 Task: Add Nordic Naturals Childrens DHA to the cart.
Action: Mouse moved to (344, 161)
Screenshot: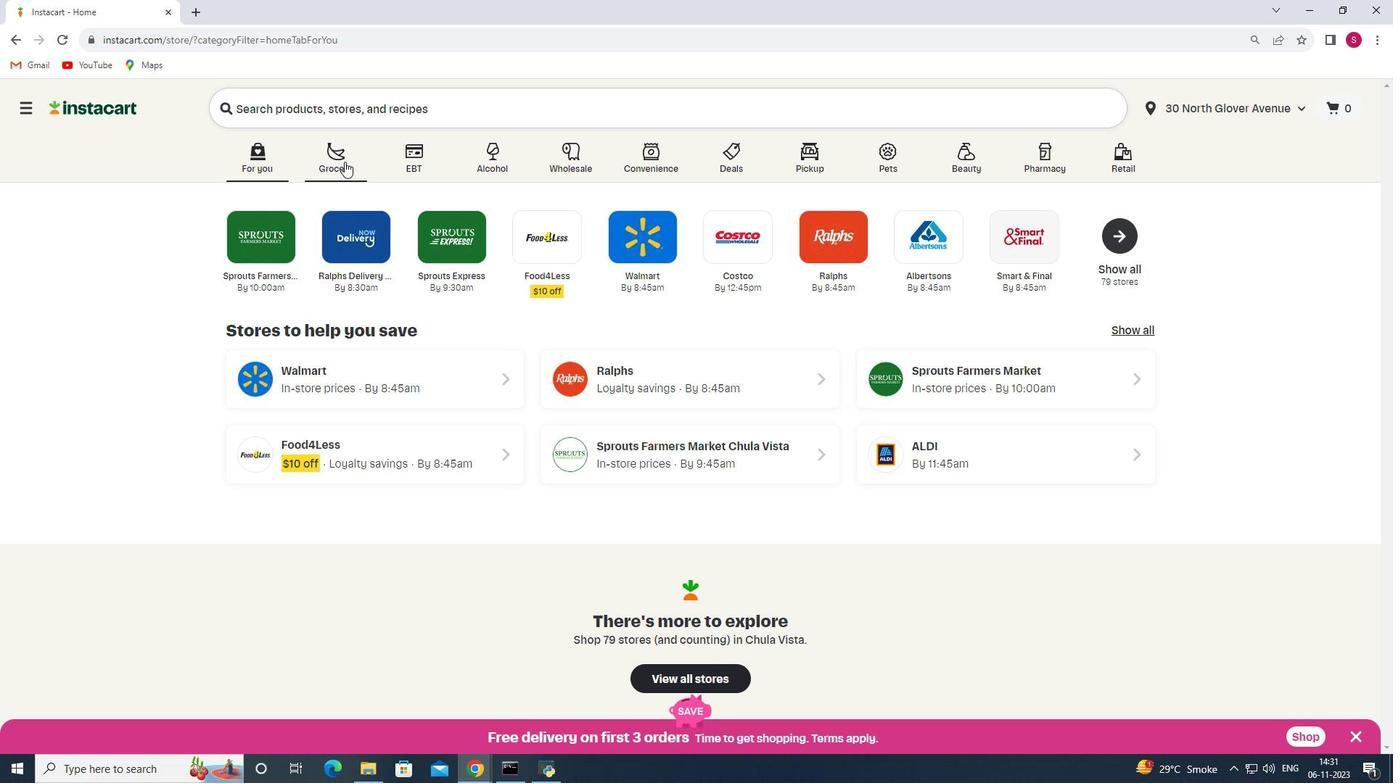 
Action: Mouse pressed left at (344, 161)
Screenshot: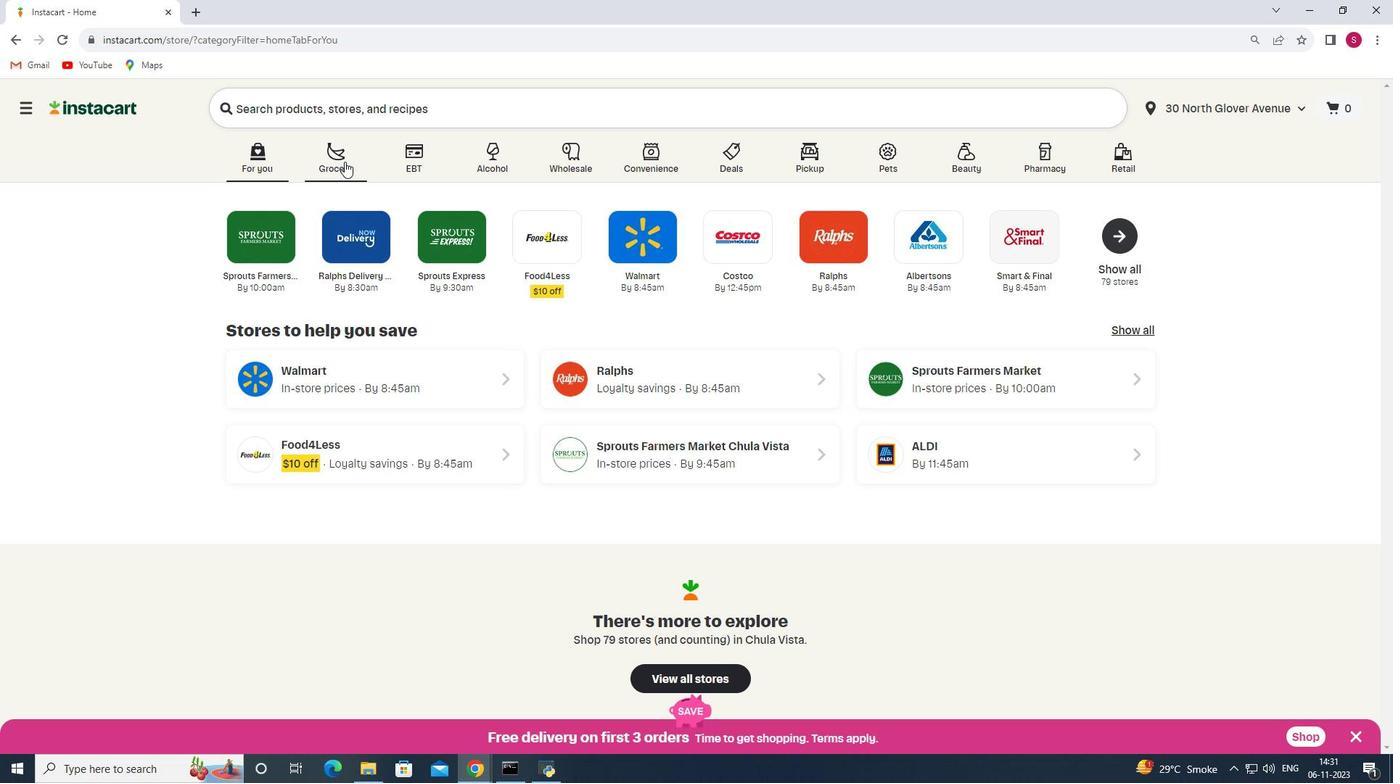 
Action: Mouse moved to (303, 400)
Screenshot: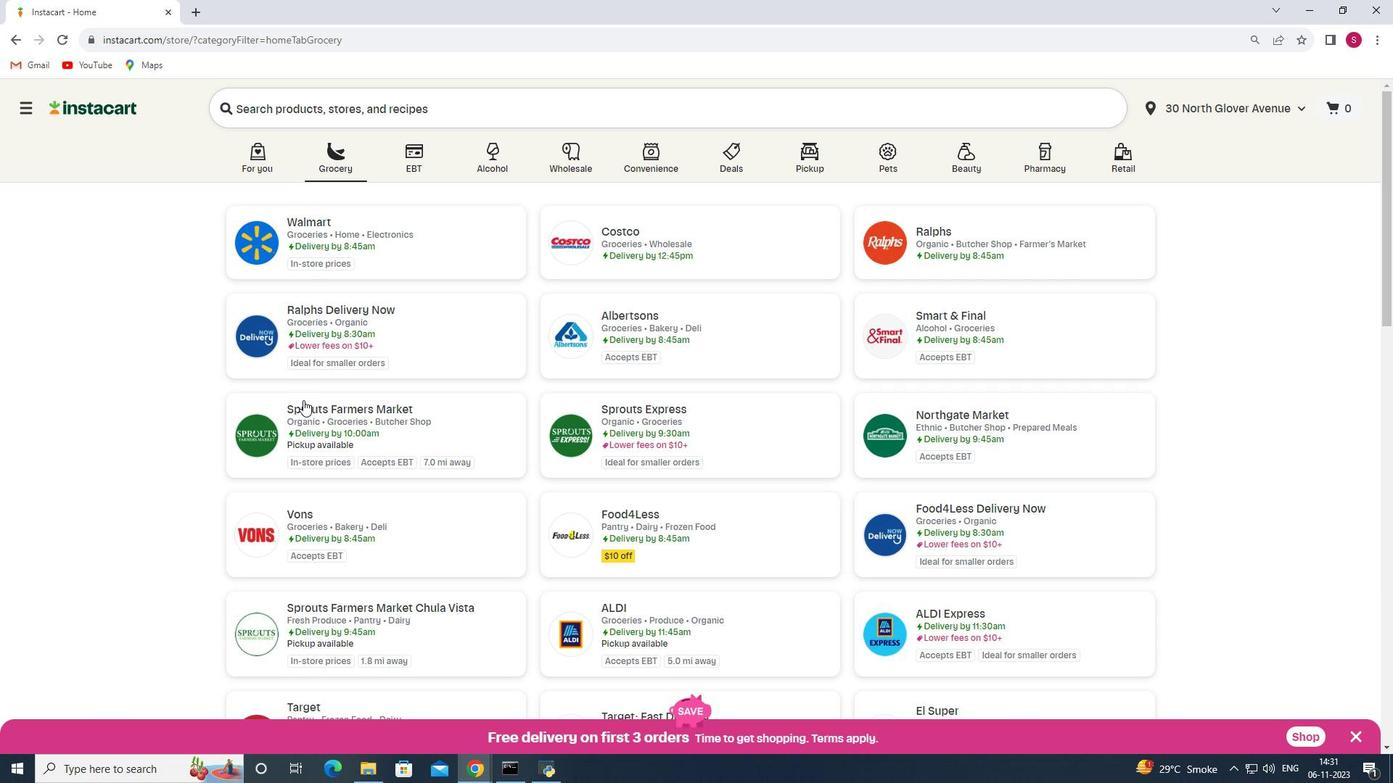 
Action: Mouse pressed left at (303, 400)
Screenshot: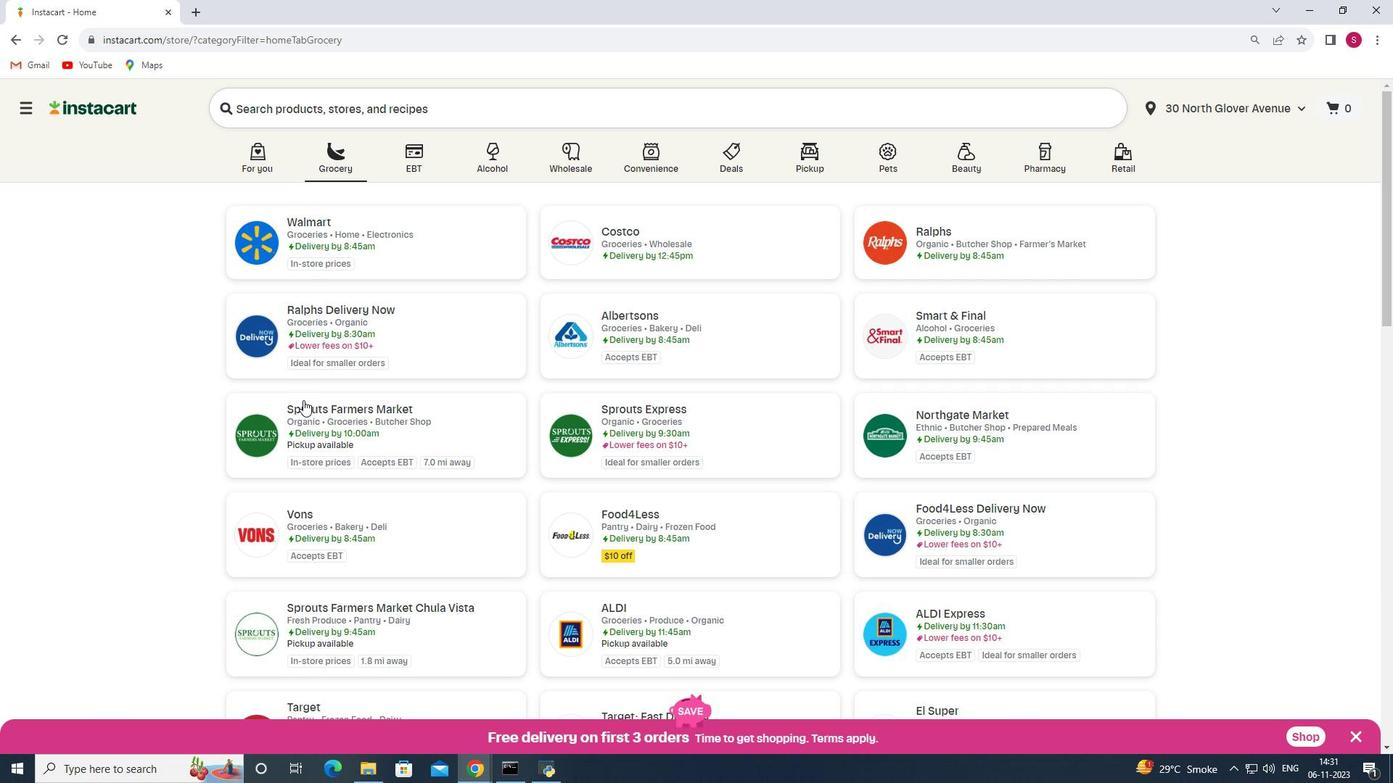 
Action: Mouse moved to (113, 537)
Screenshot: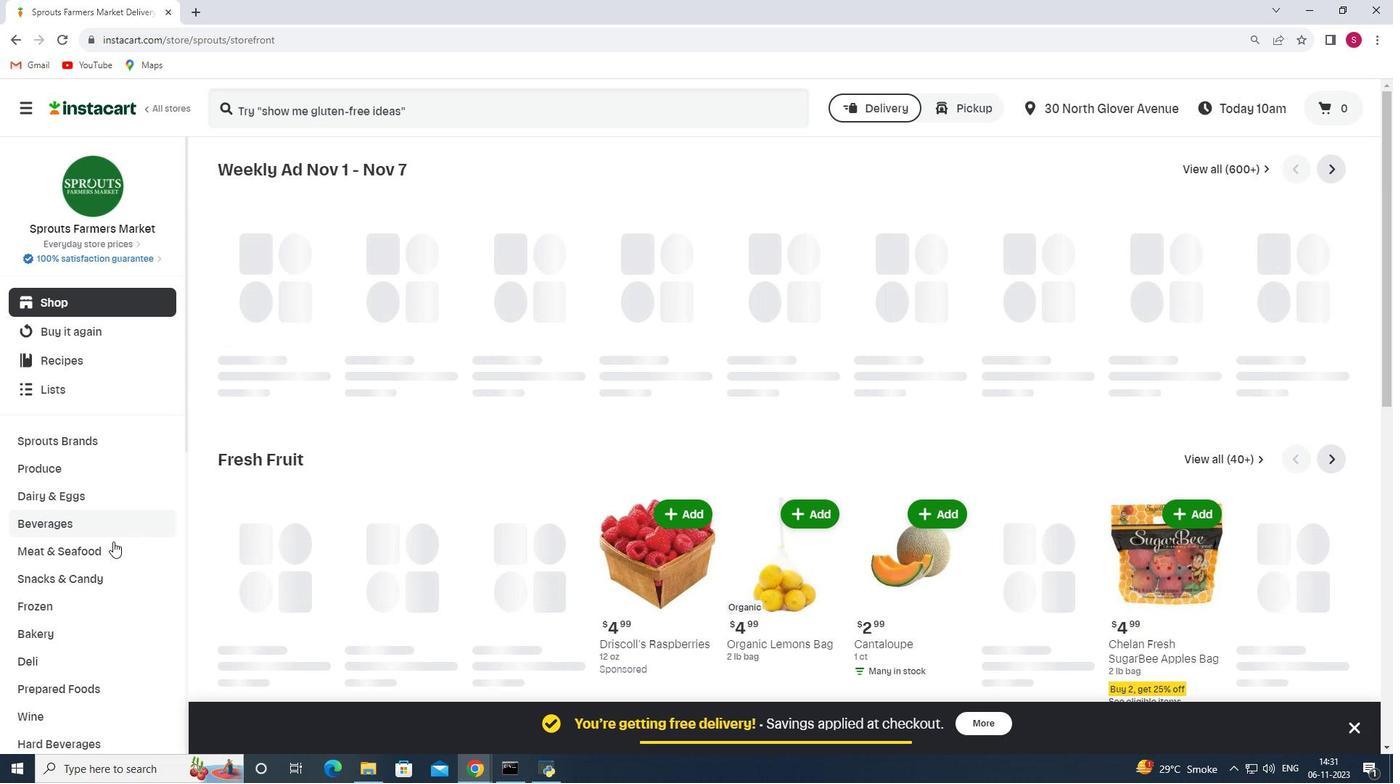 
Action: Mouse scrolled (113, 536) with delta (0, 0)
Screenshot: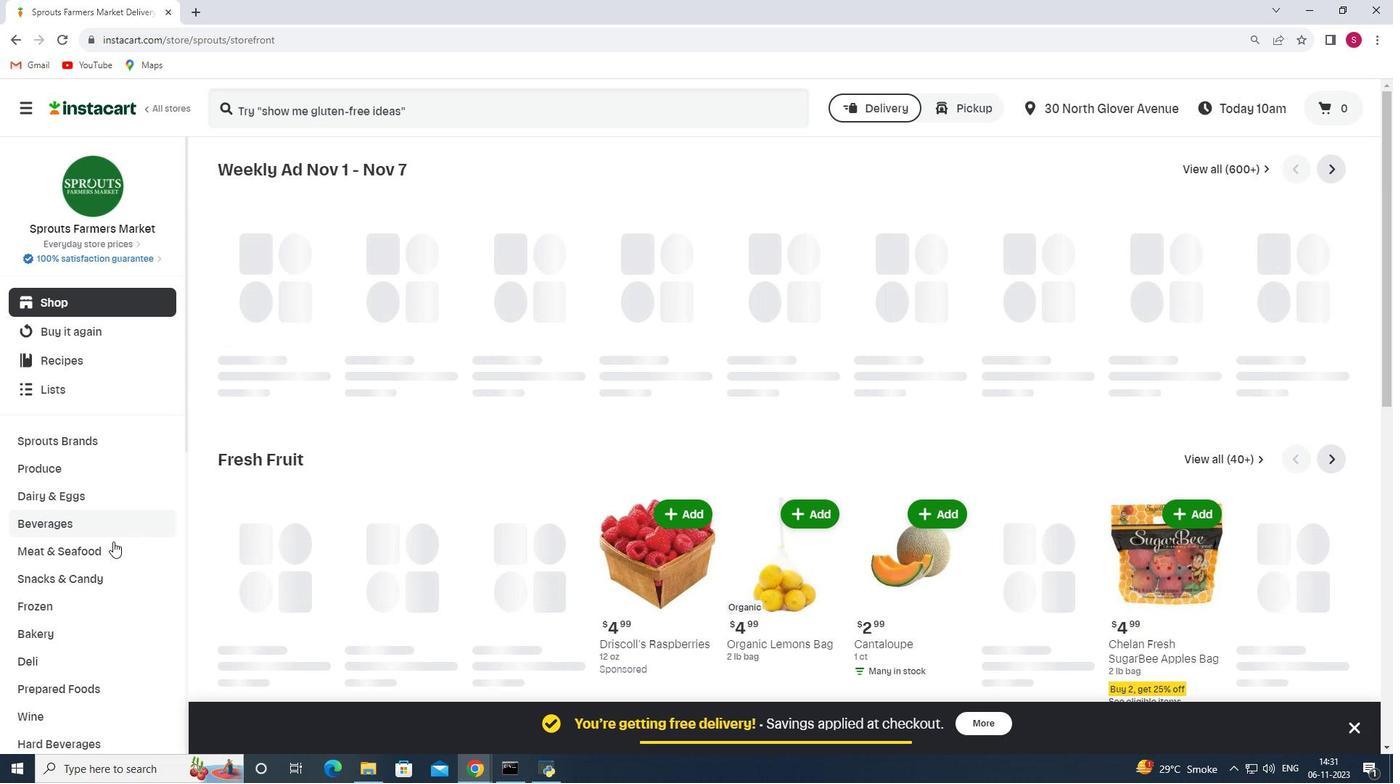 
Action: Mouse moved to (113, 542)
Screenshot: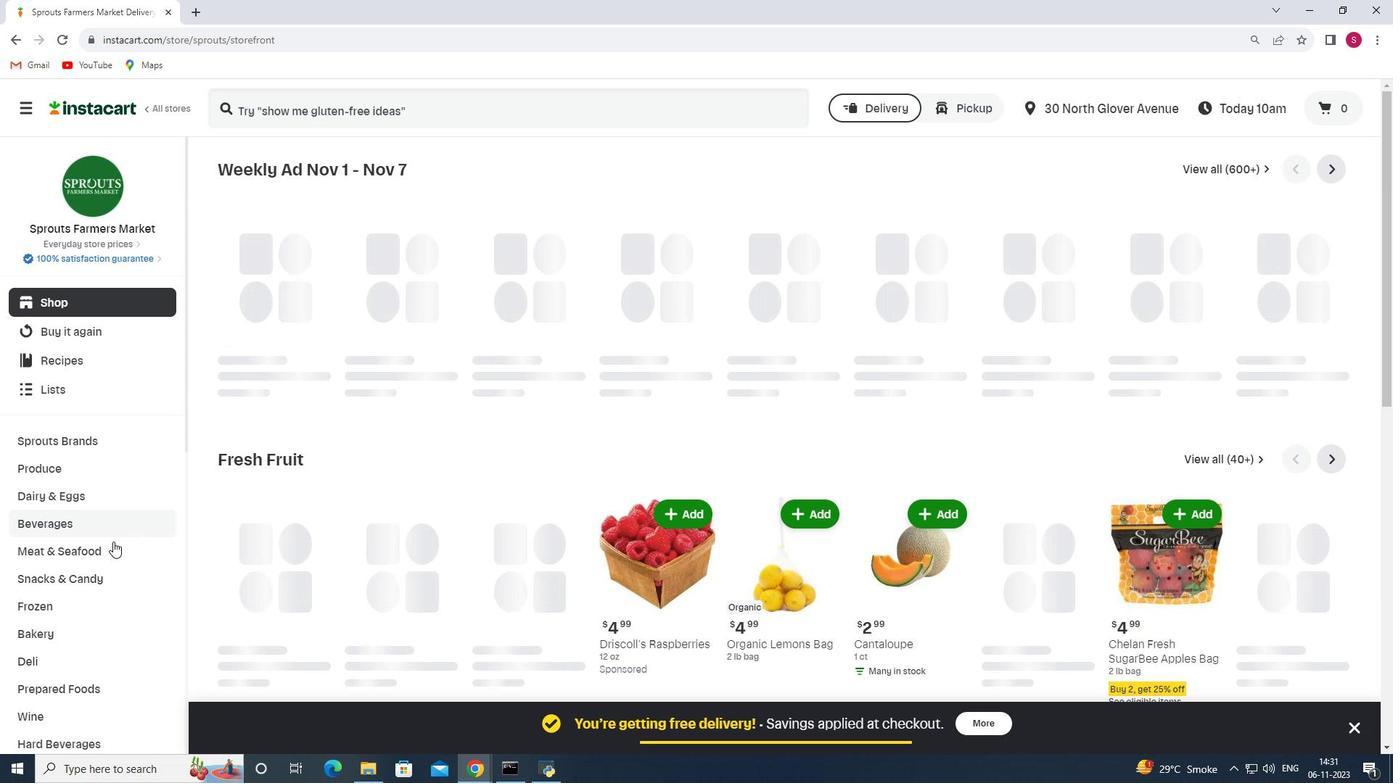
Action: Mouse scrolled (113, 541) with delta (0, 0)
Screenshot: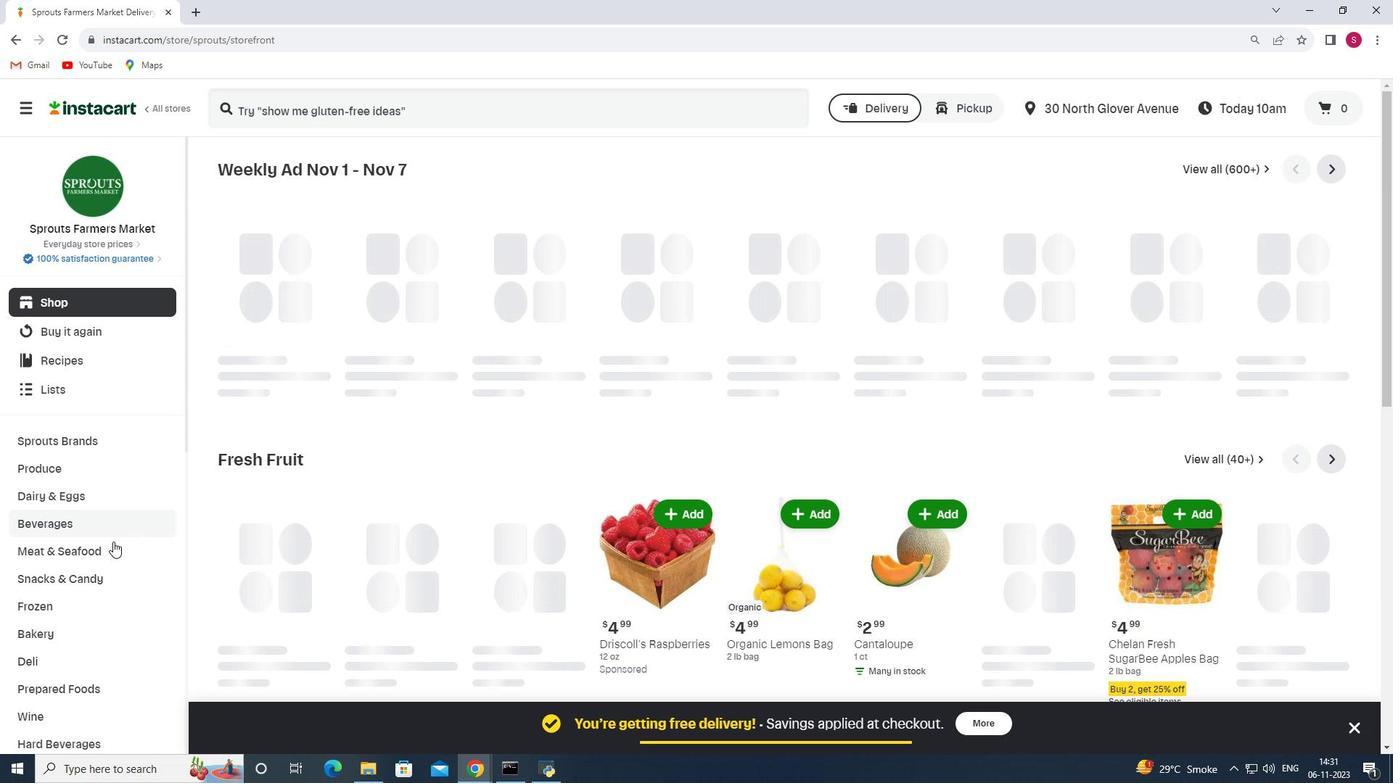 
Action: Mouse scrolled (113, 541) with delta (0, 0)
Screenshot: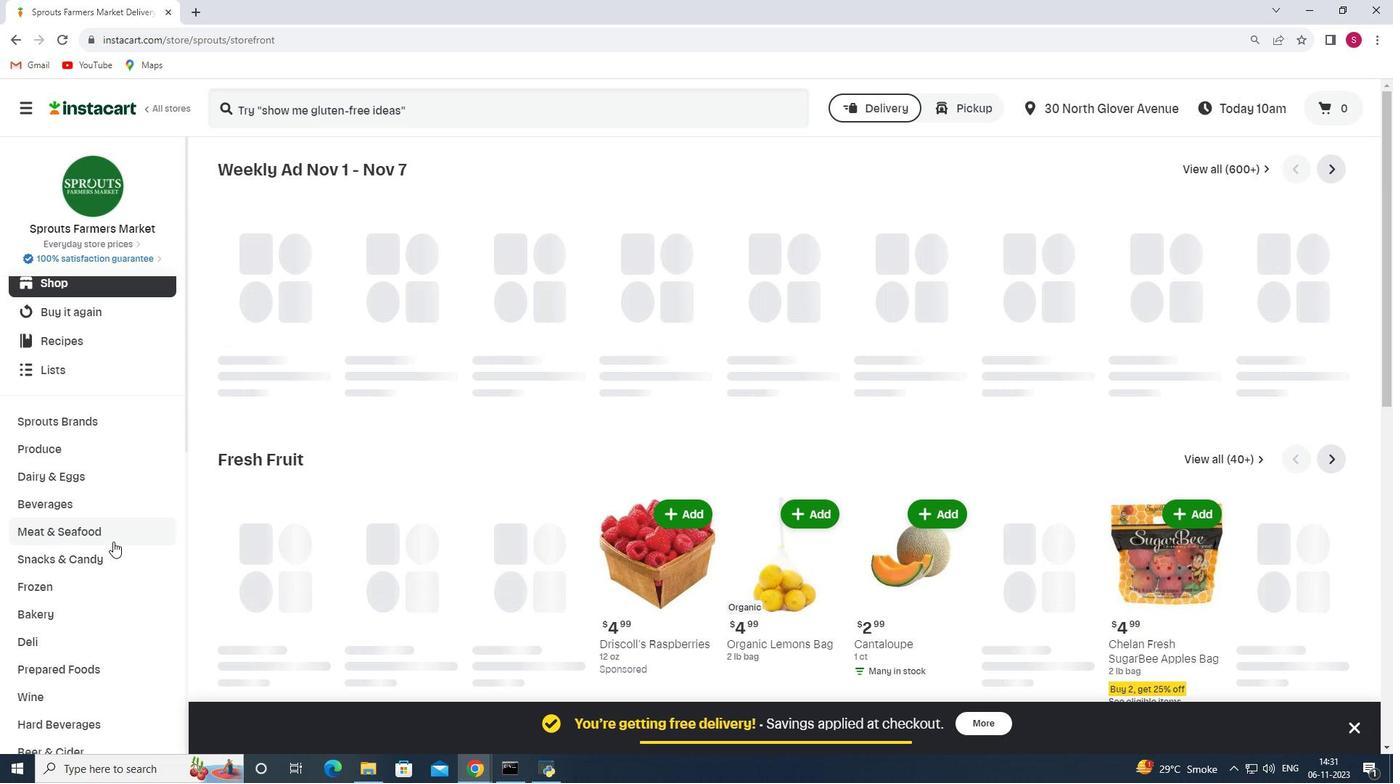 
Action: Mouse moved to (88, 576)
Screenshot: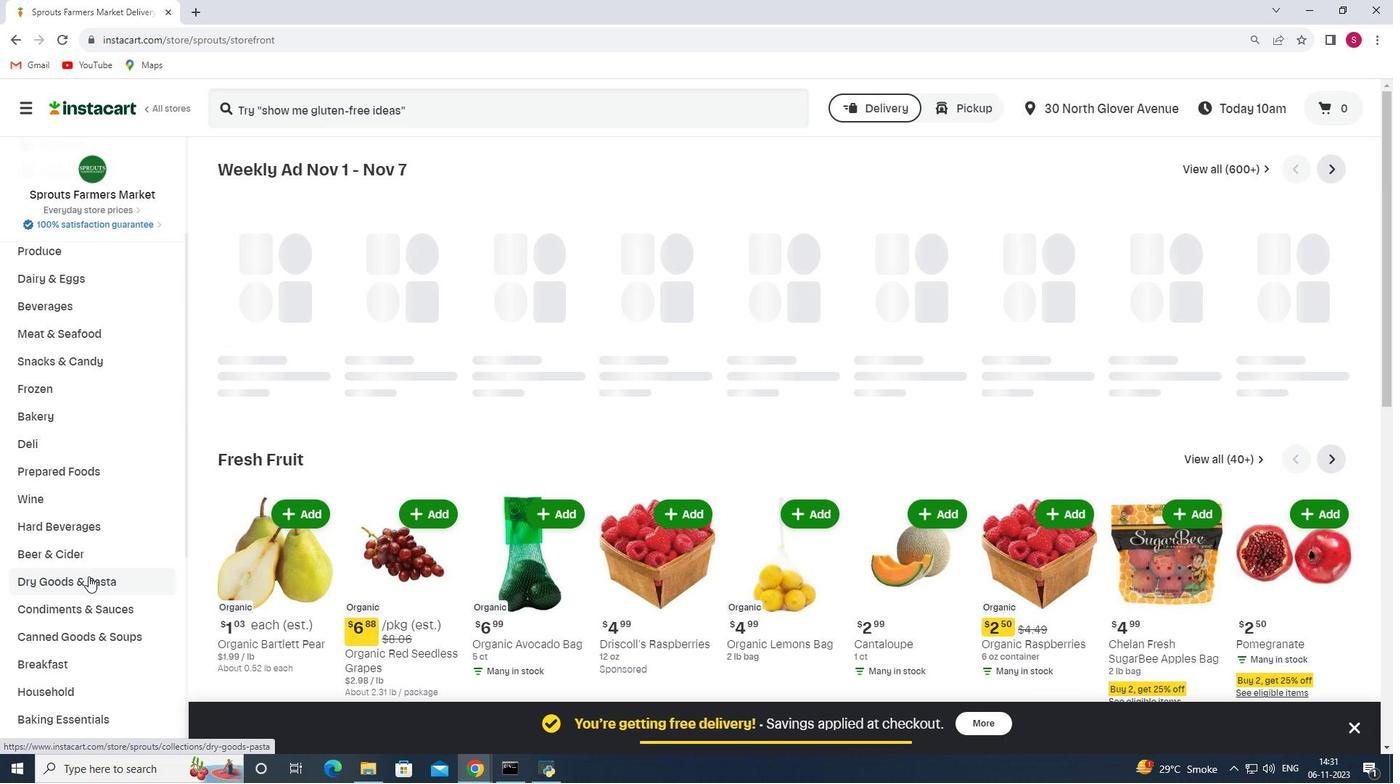 
Action: Mouse scrolled (88, 576) with delta (0, 0)
Screenshot: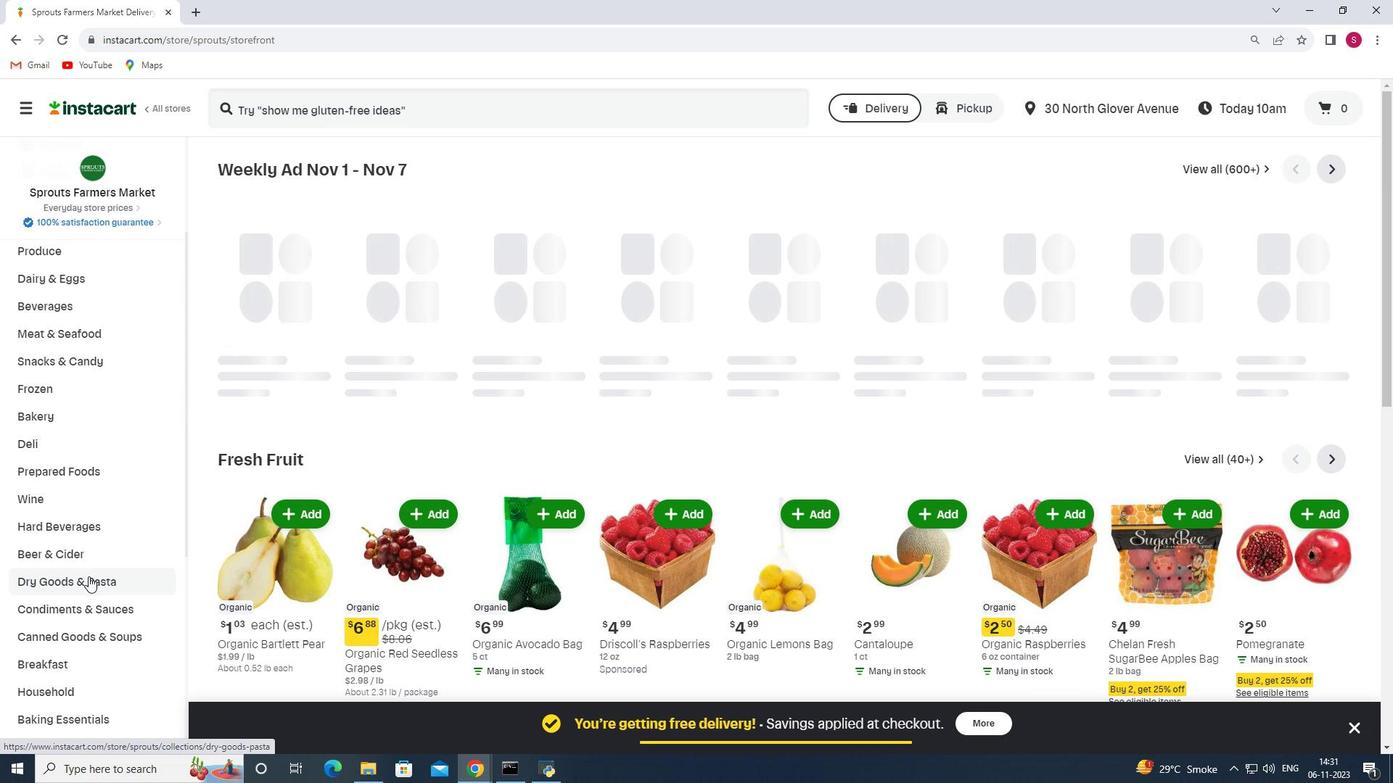 
Action: Mouse scrolled (88, 576) with delta (0, 0)
Screenshot: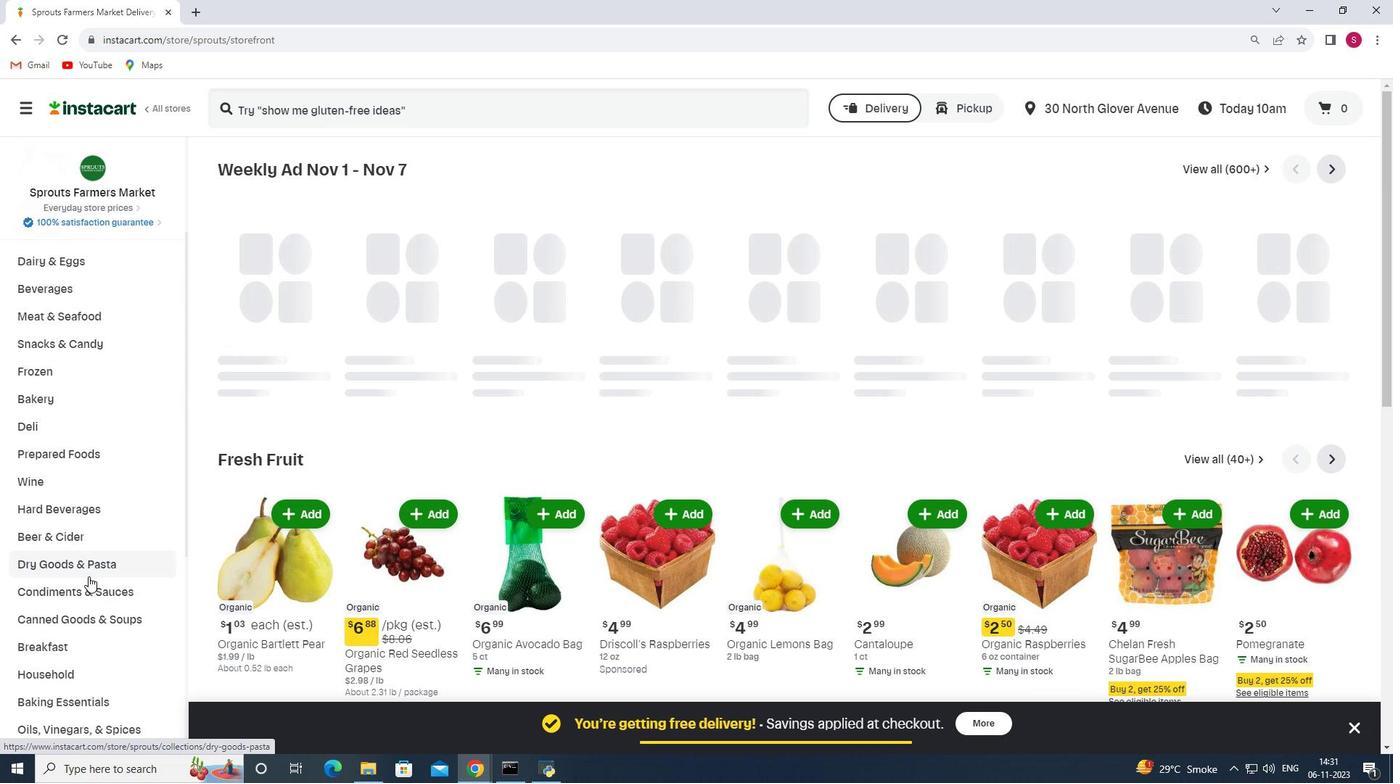 
Action: Mouse moved to (72, 616)
Screenshot: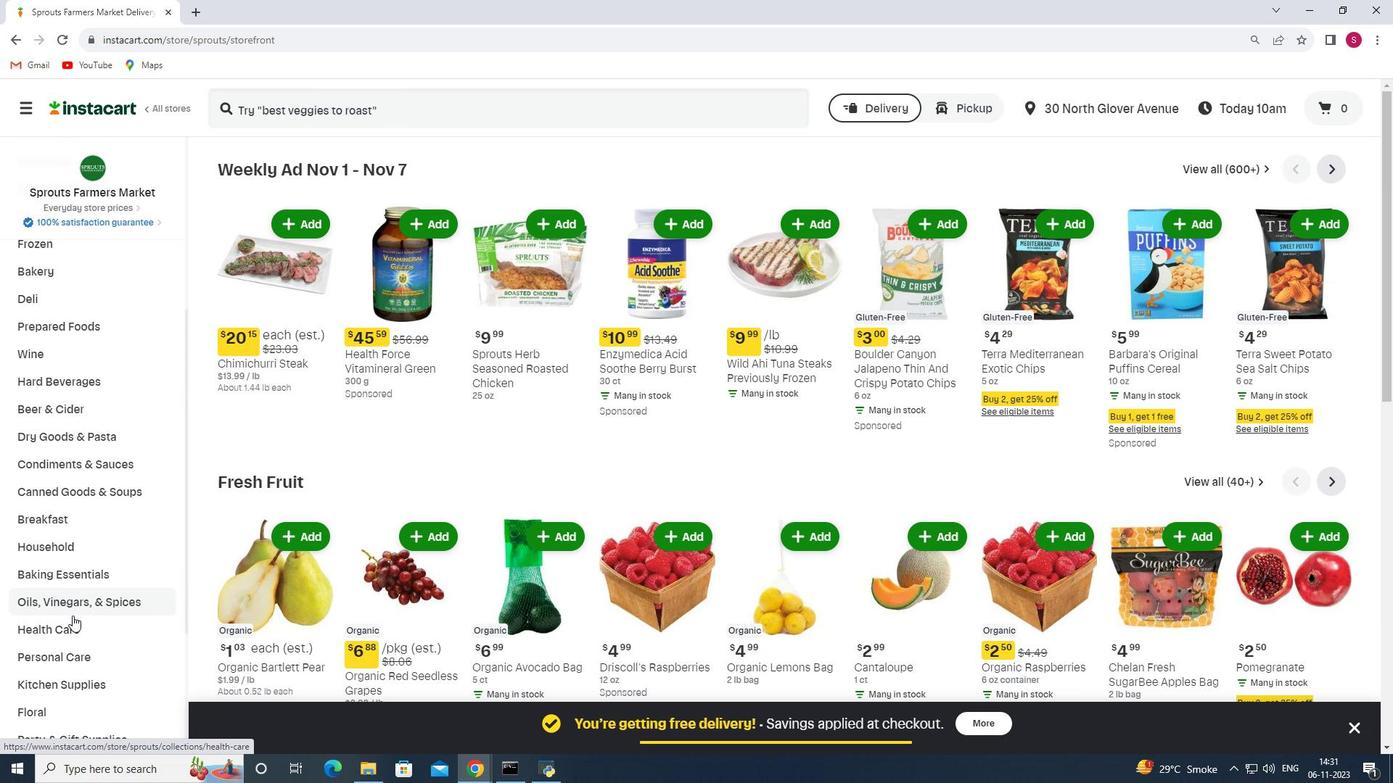 
Action: Mouse pressed left at (72, 616)
Screenshot: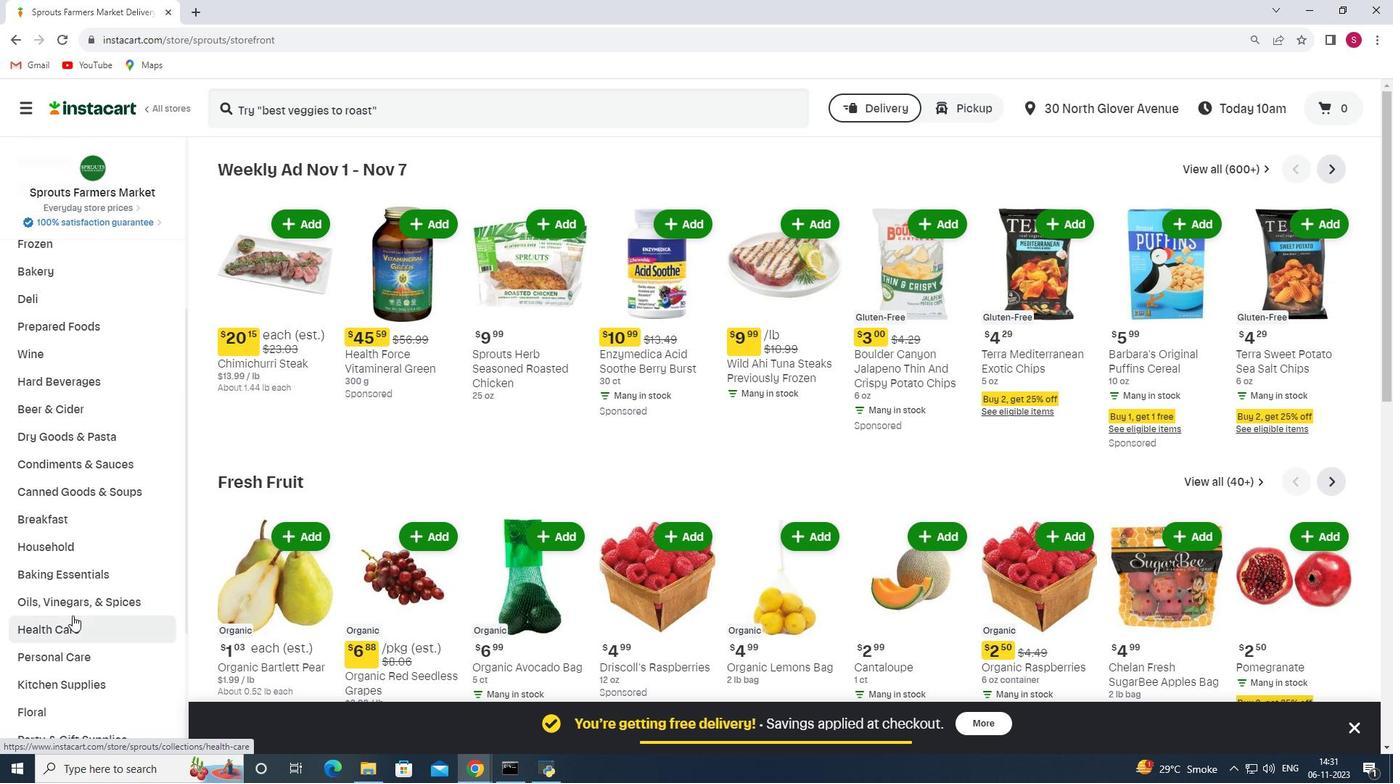 
Action: Mouse moved to (492, 197)
Screenshot: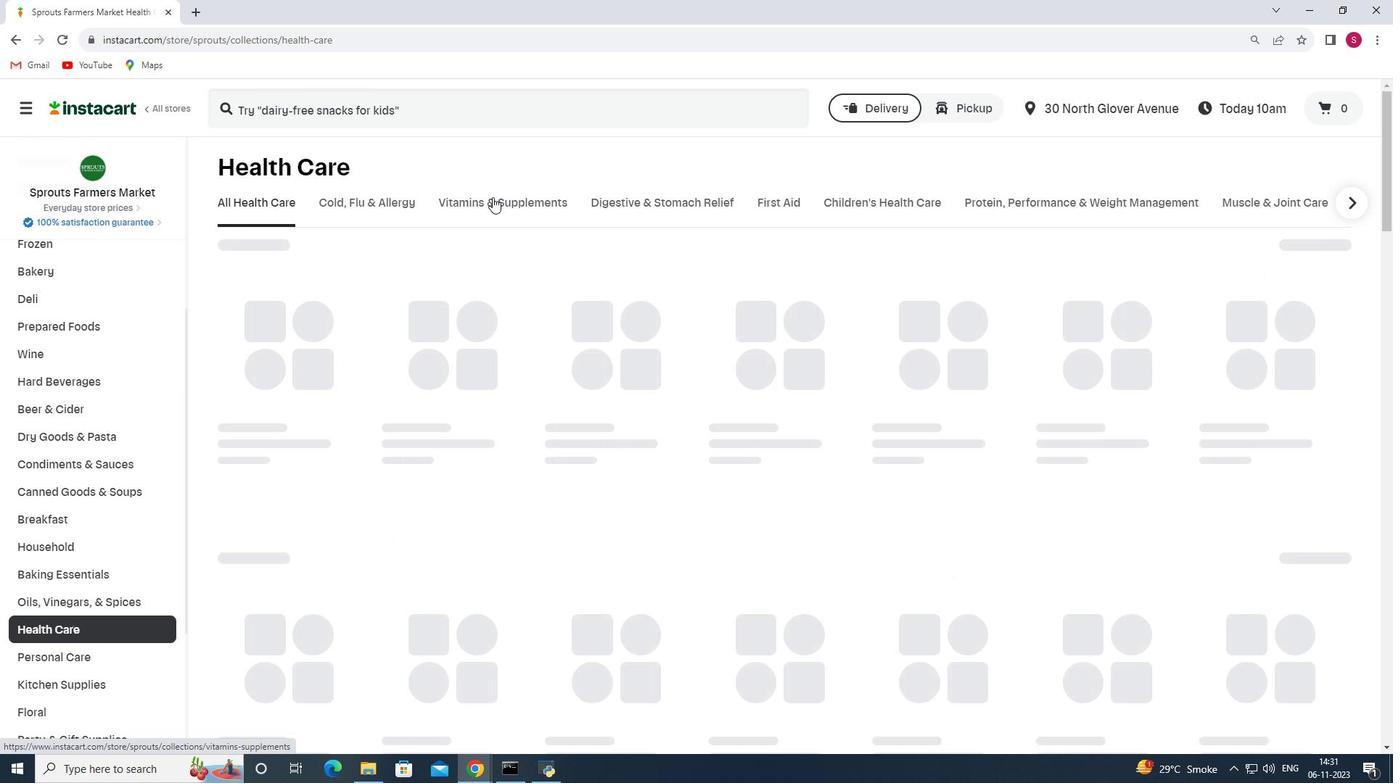 
Action: Mouse pressed left at (492, 197)
Screenshot: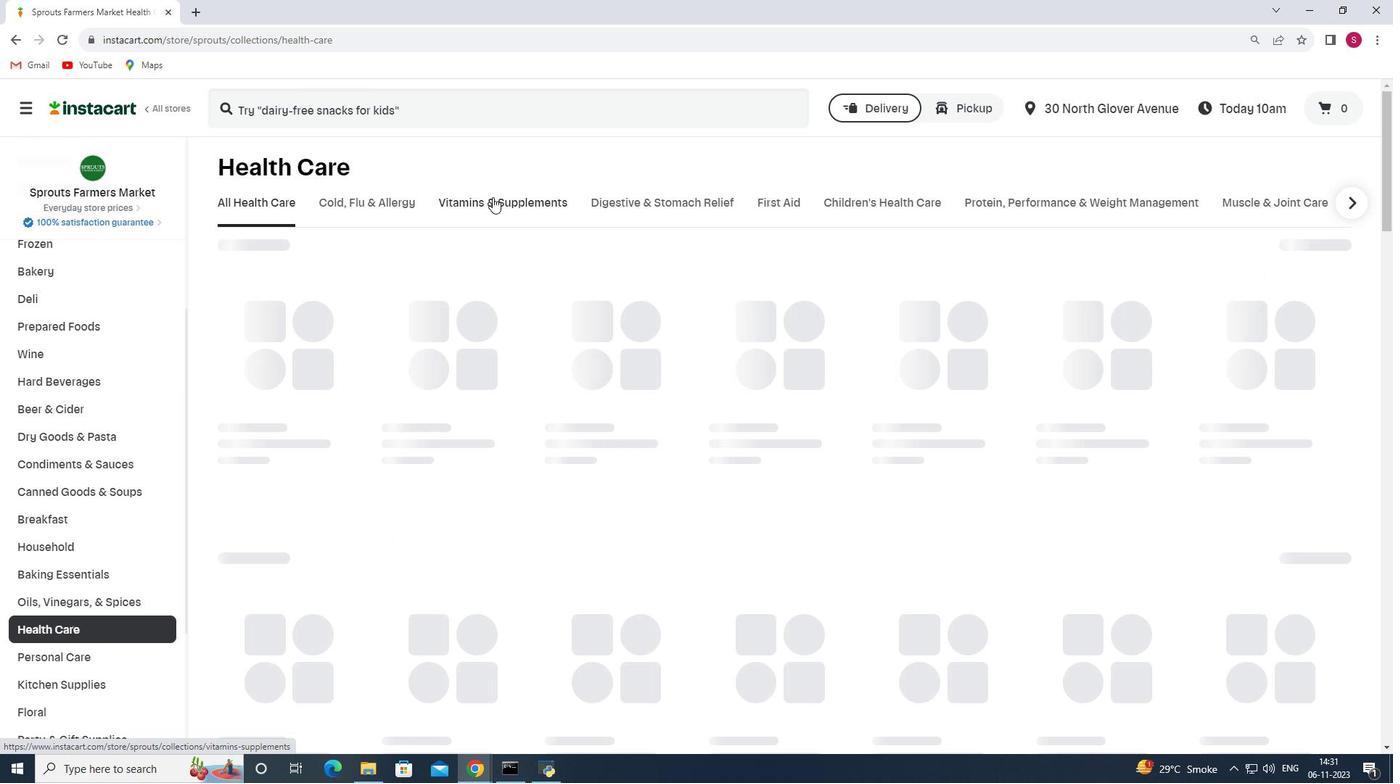 
Action: Mouse moved to (992, 259)
Screenshot: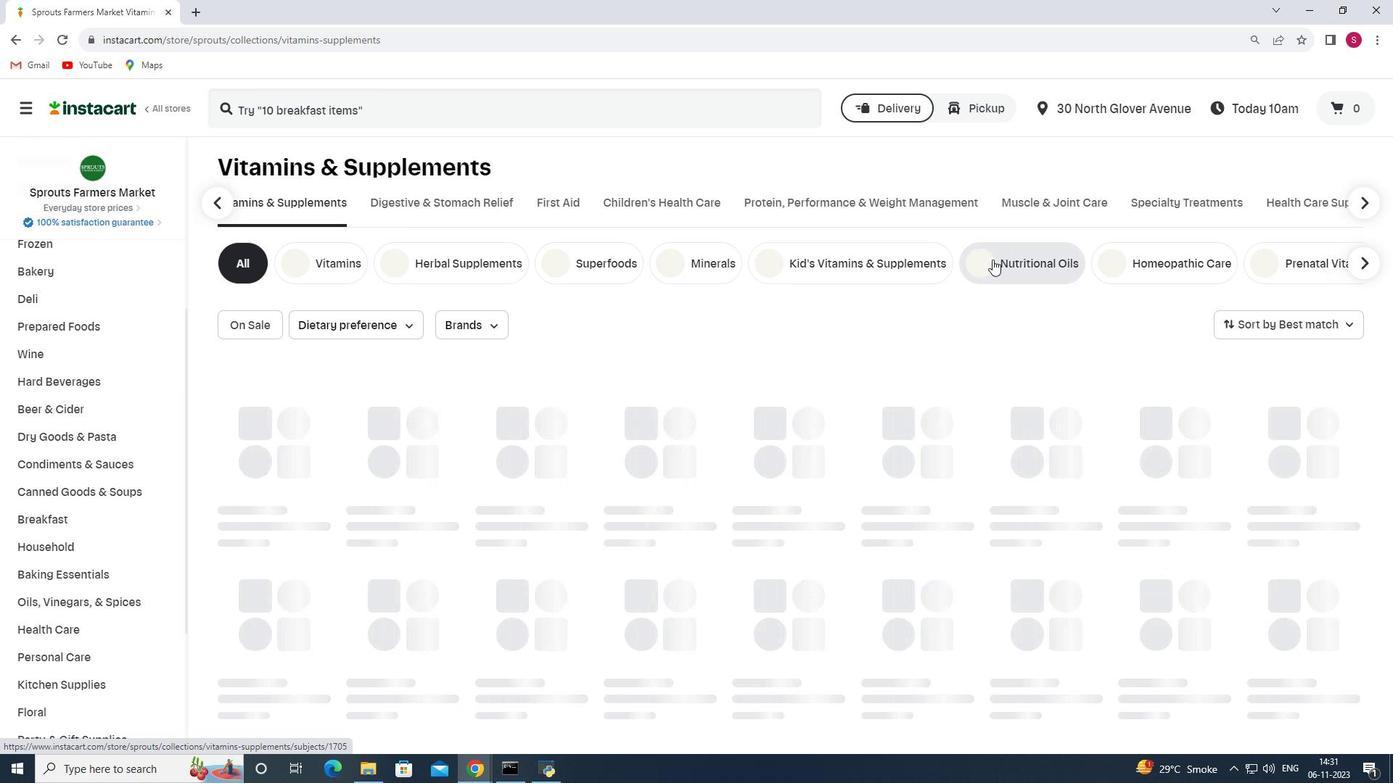 
Action: Mouse pressed left at (992, 259)
Screenshot: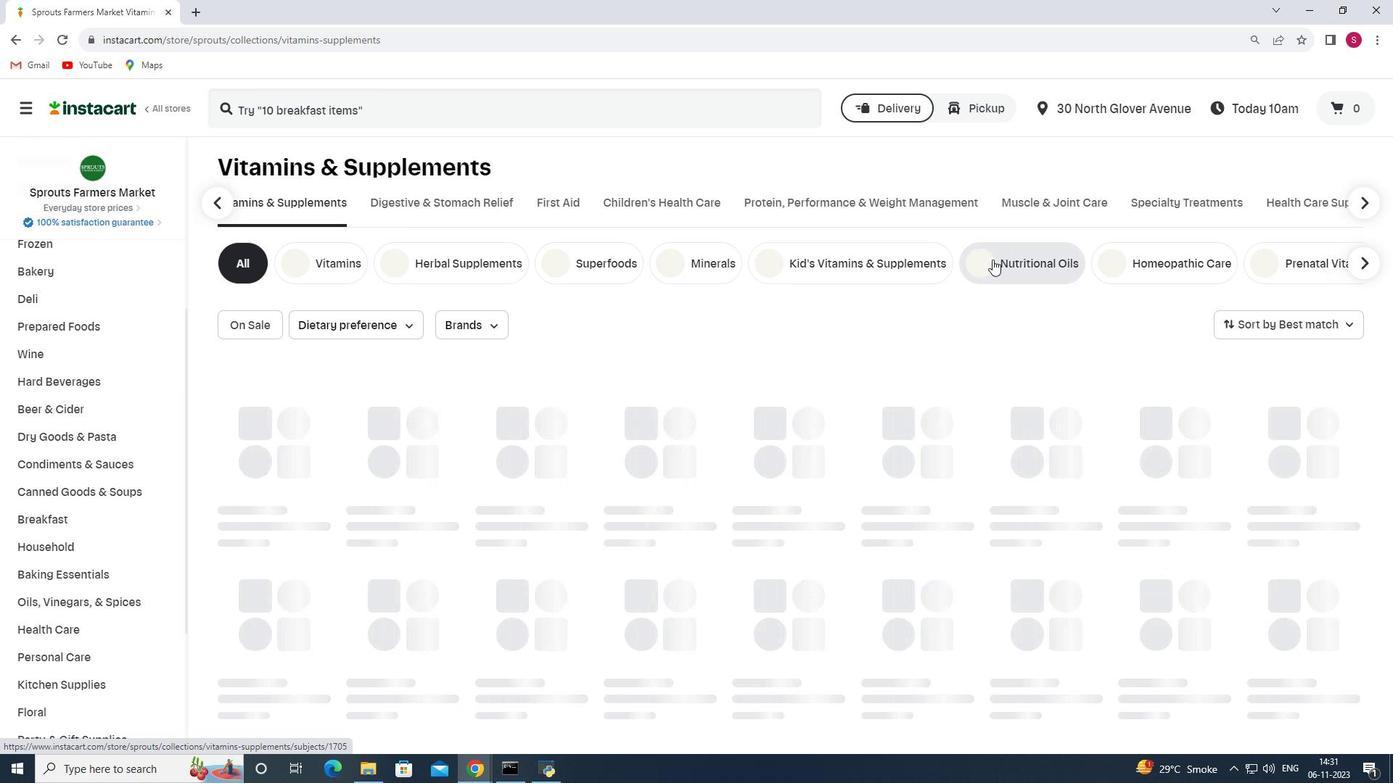 
Action: Mouse moved to (362, 102)
Screenshot: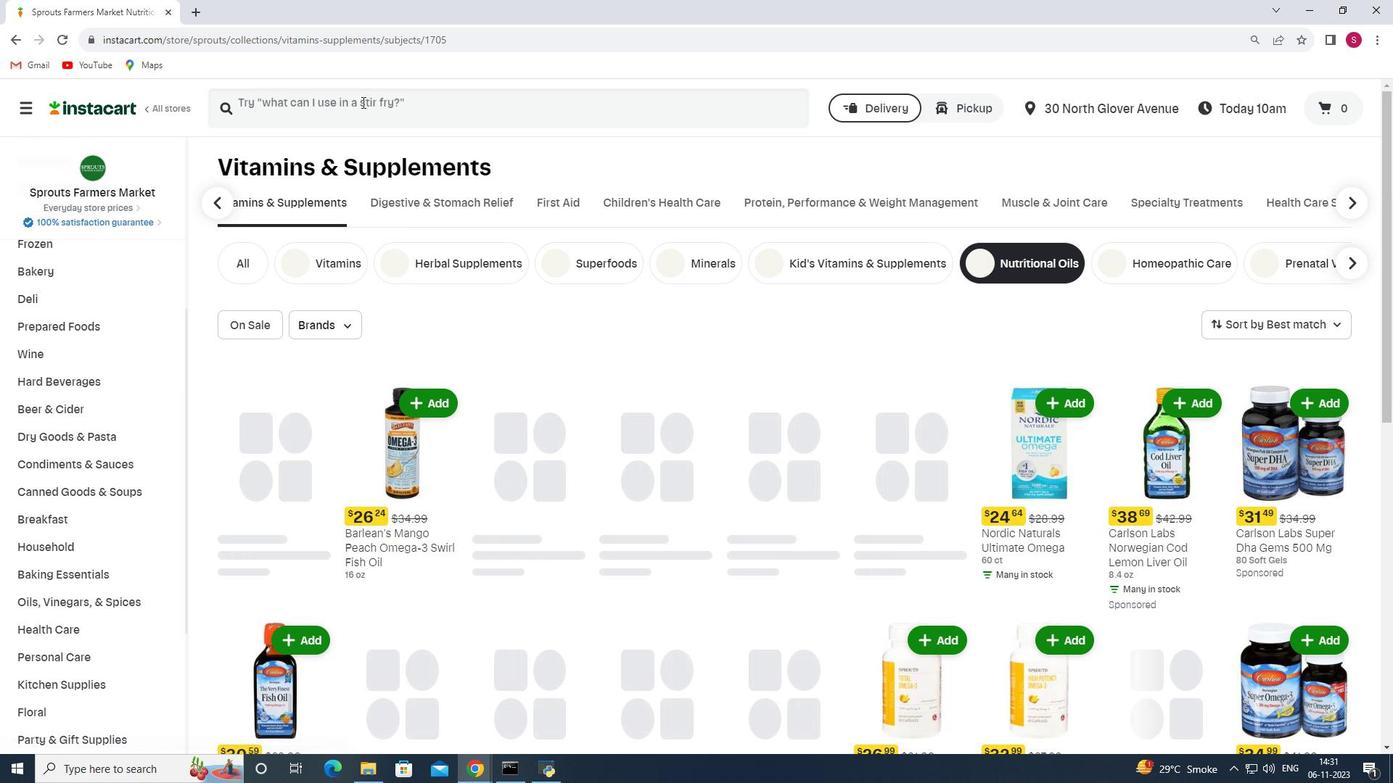 
Action: Mouse pressed left at (362, 102)
Screenshot: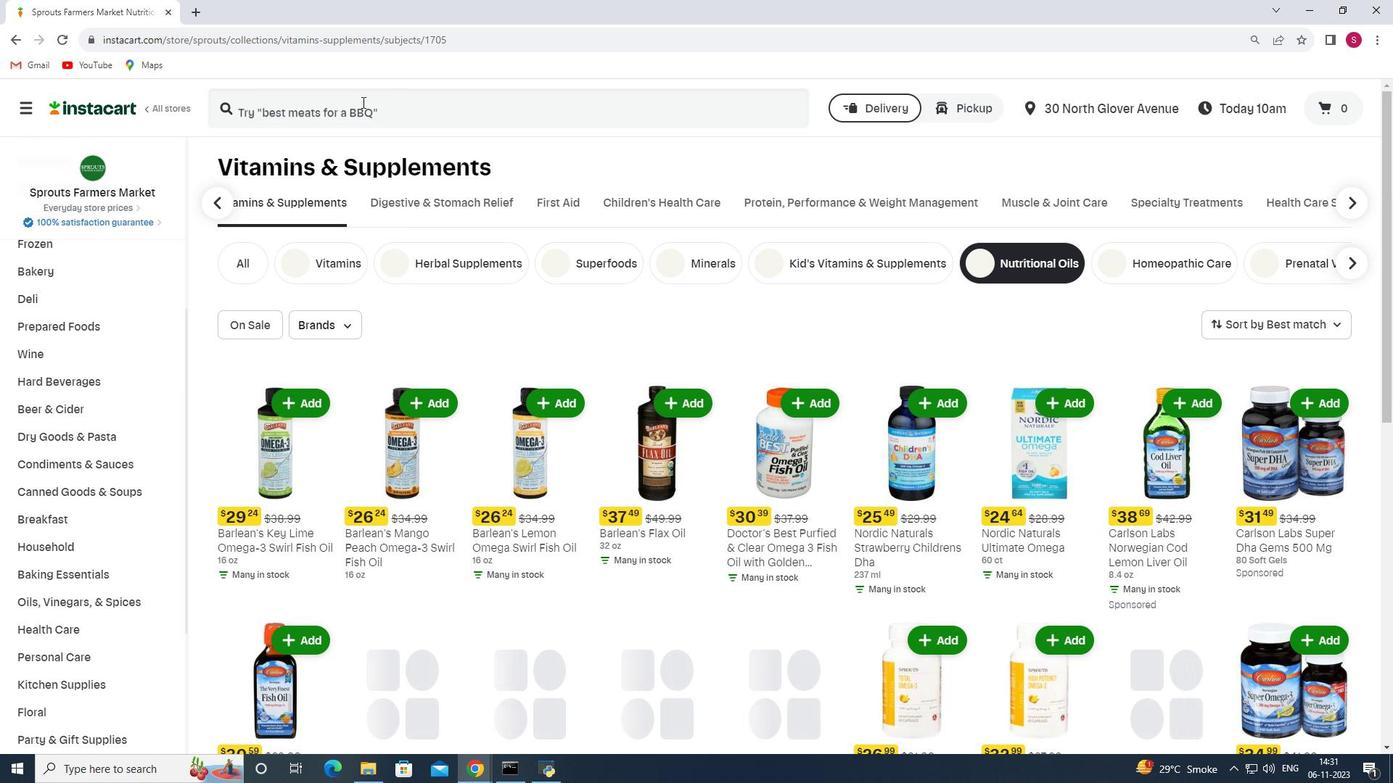 
Action: Key pressed <Key.shift>Nordic<Key.space><Key.shift>Naturals<Key.space><Key.shift>Children<Key.space><Key.shift>D<Key.shift>H<Key.shift>A<Key.enter>
Screenshot: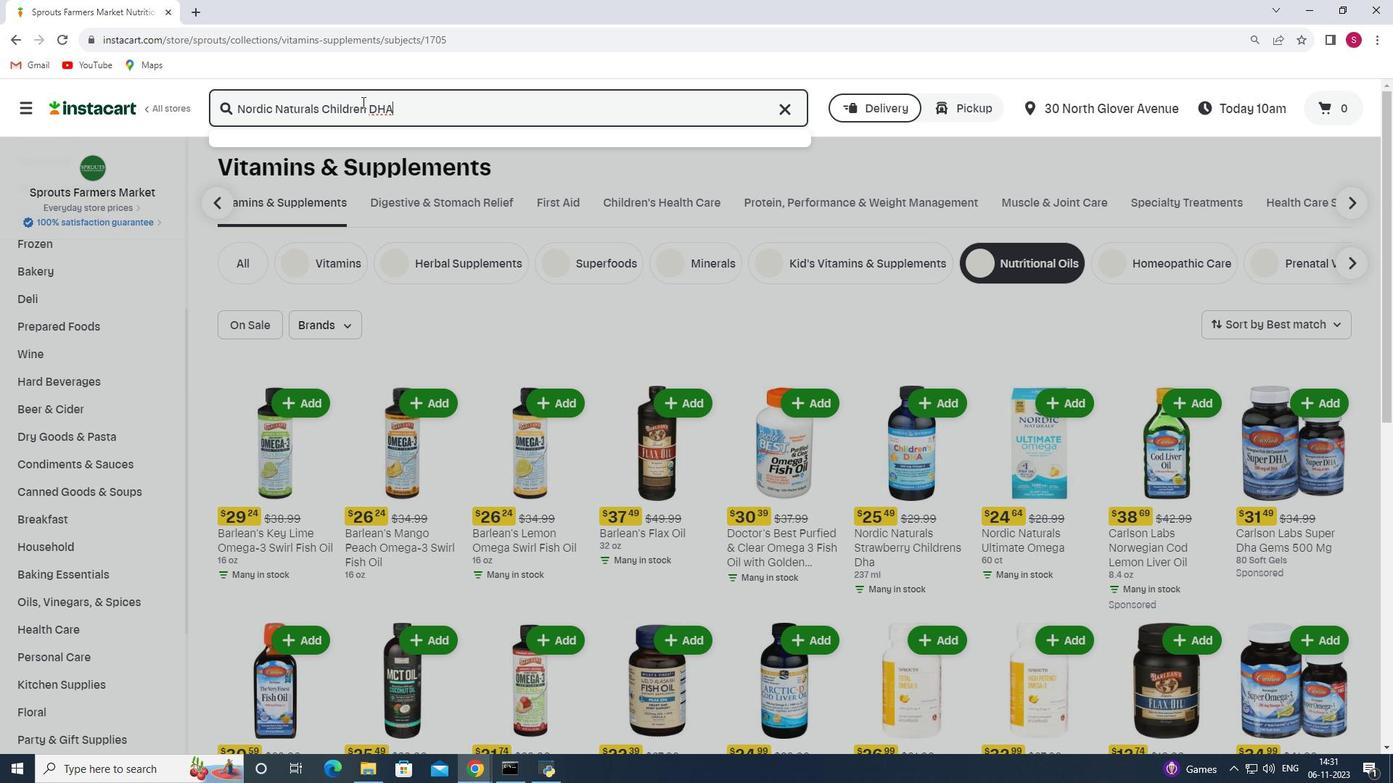 
Action: Mouse moved to (679, 438)
Screenshot: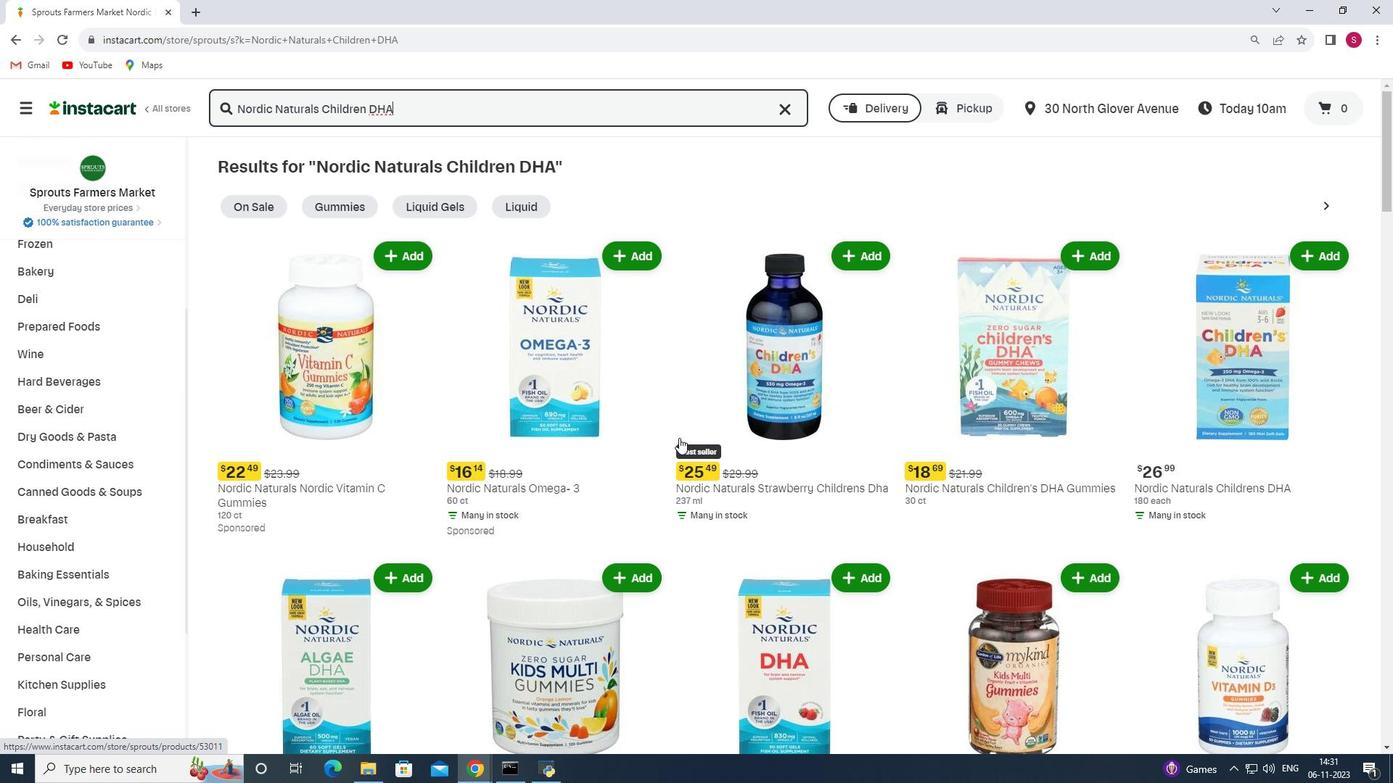 
Action: Mouse scrolled (679, 437) with delta (0, 0)
Screenshot: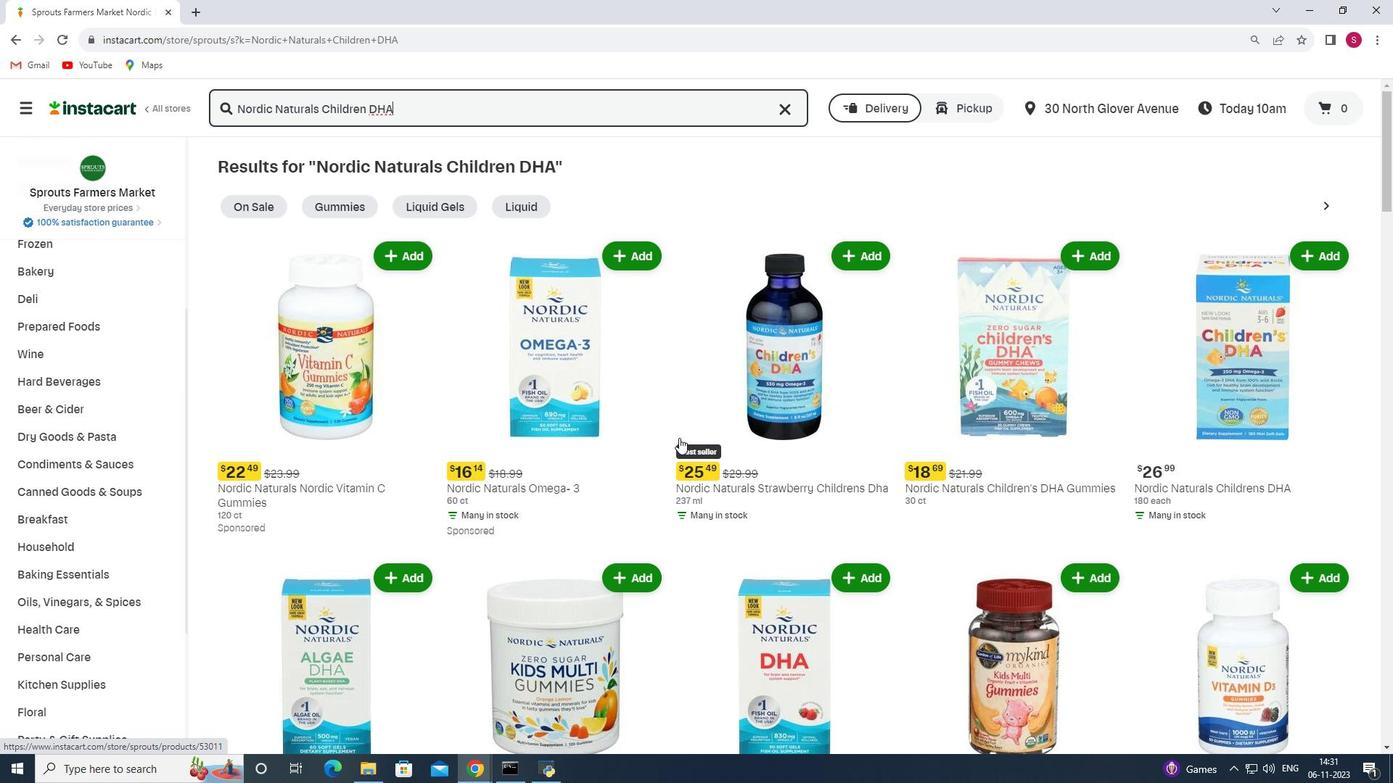 
Action: Mouse moved to (1310, 183)
Screenshot: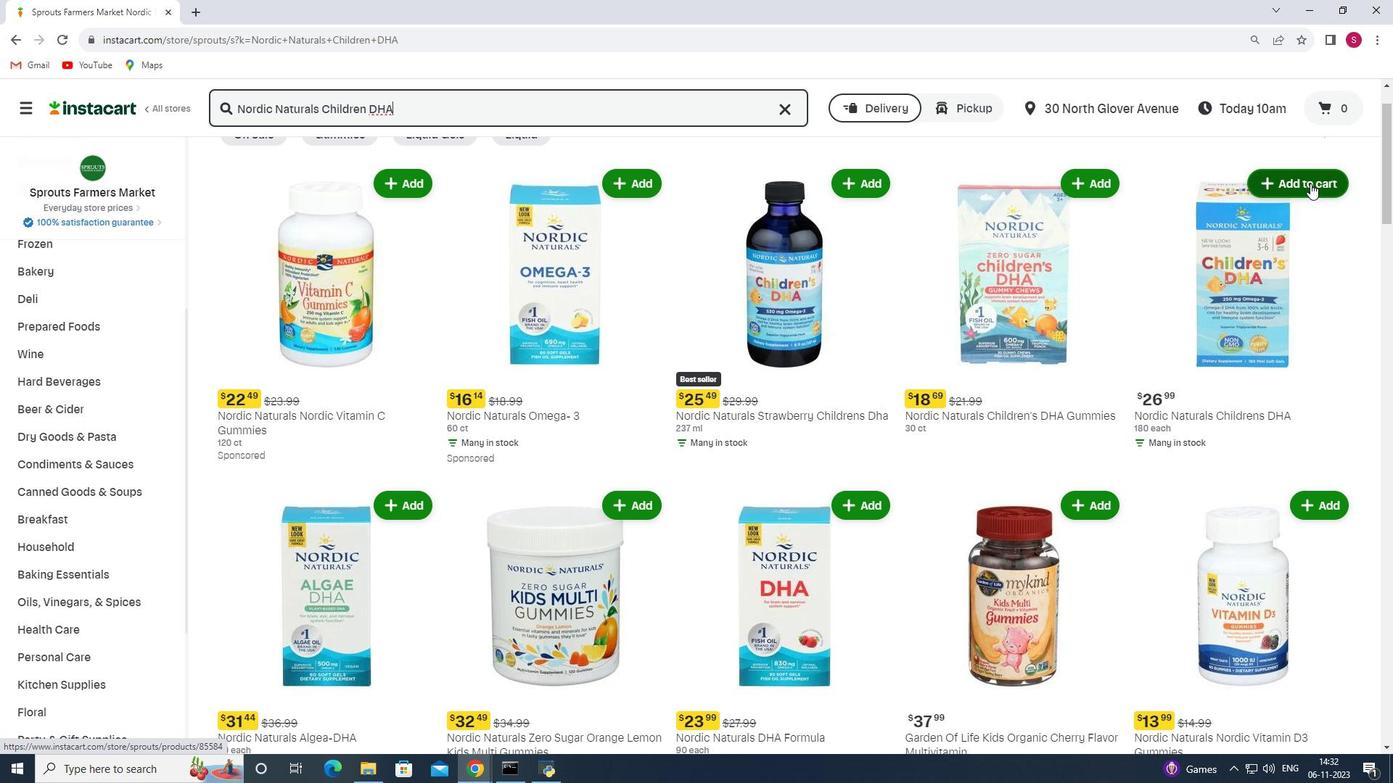 
Action: Mouse pressed left at (1310, 183)
Screenshot: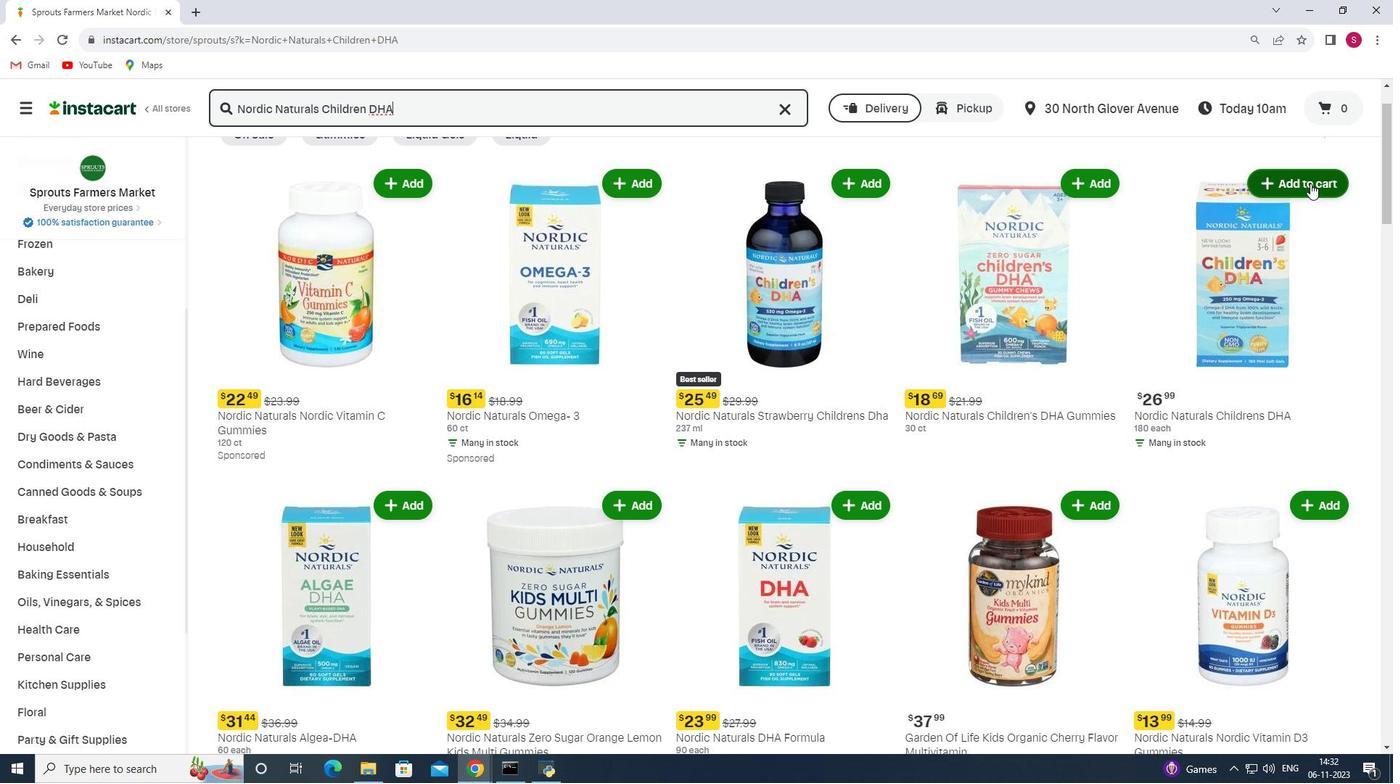 
